 Task: Add Checklist CL0005 to Card Card0005 in Board Board0002 in Development in Trello
Action: Mouse moved to (566, 52)
Screenshot: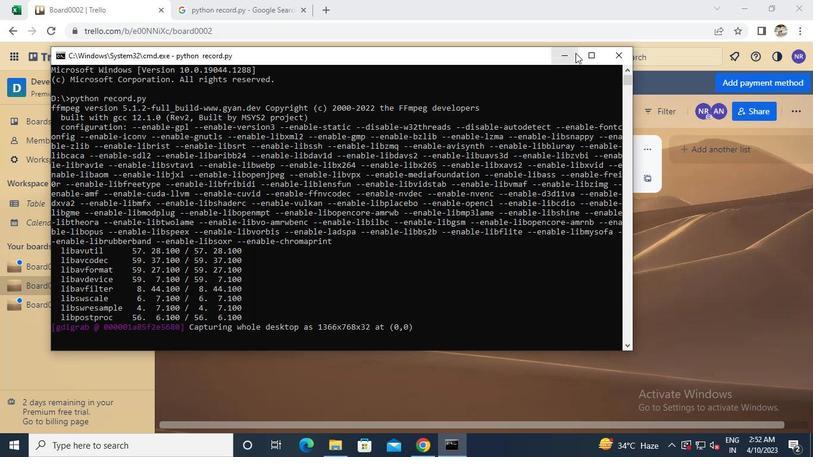 
Action: Mouse pressed left at (566, 52)
Screenshot: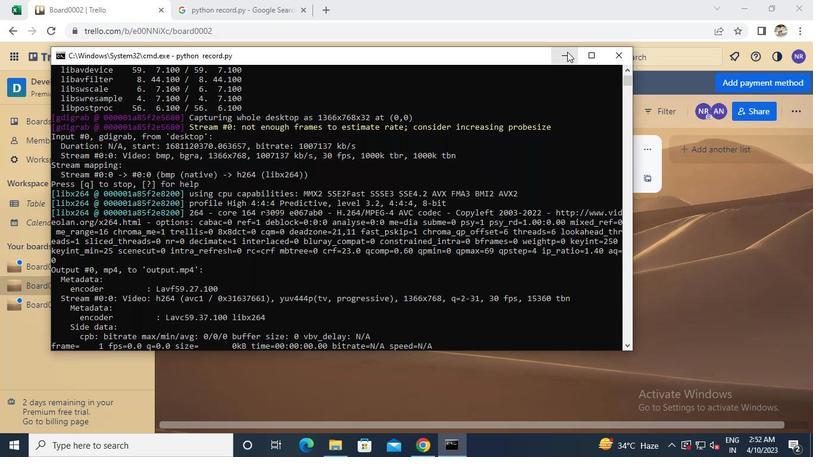 
Action: Mouse moved to (243, 170)
Screenshot: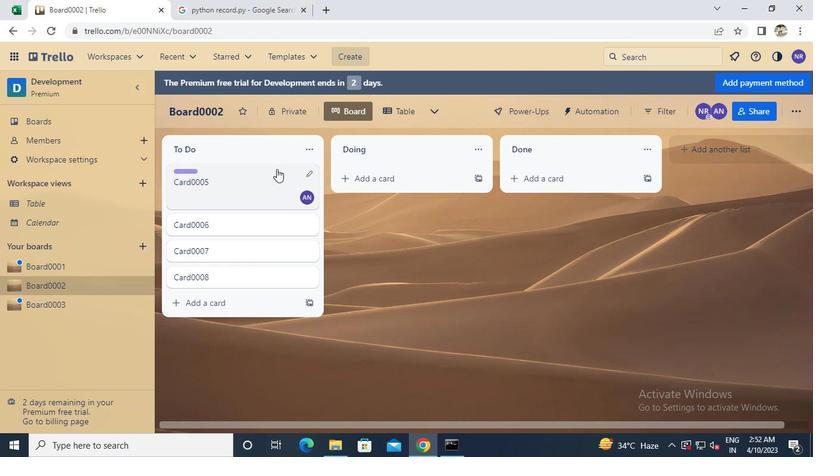 
Action: Mouse pressed left at (243, 170)
Screenshot: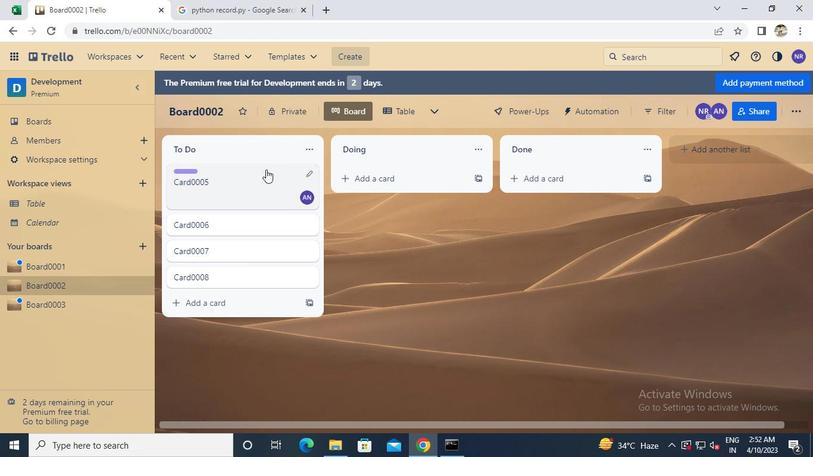 
Action: Mouse moved to (552, 241)
Screenshot: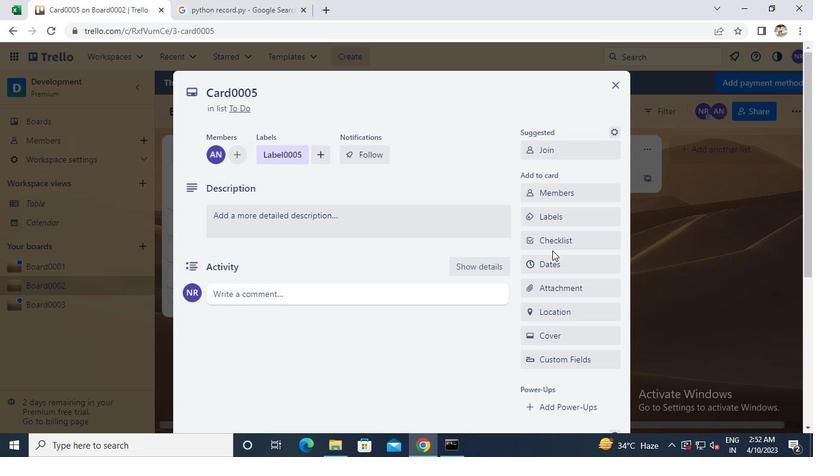 
Action: Mouse pressed left at (552, 241)
Screenshot: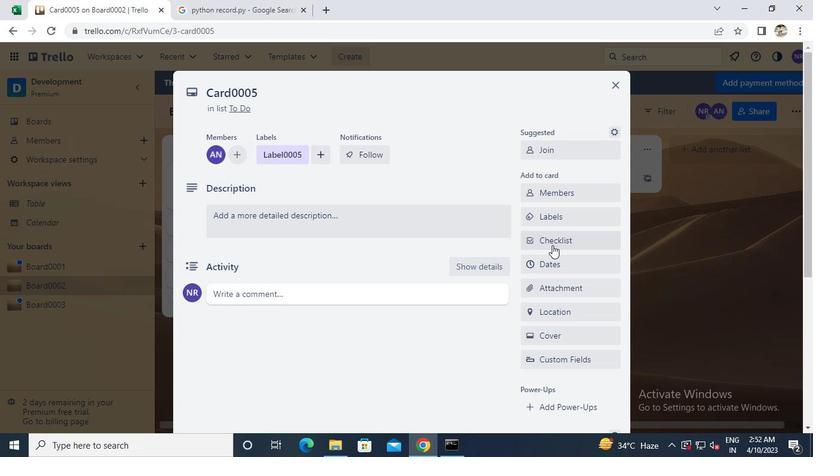 
Action: Keyboard Key.caps_lock
Screenshot: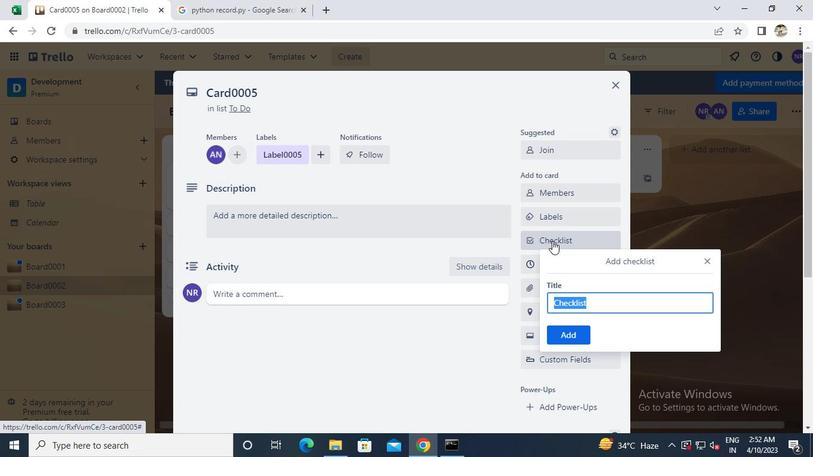 
Action: Keyboard c
Screenshot: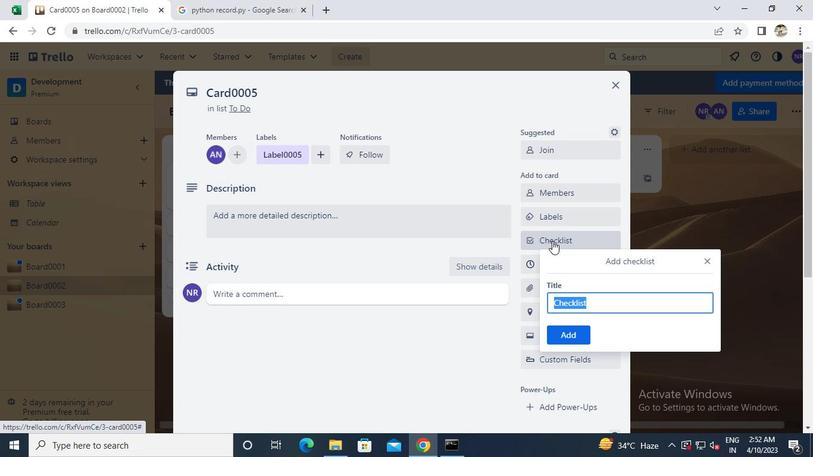 
Action: Keyboard l
Screenshot: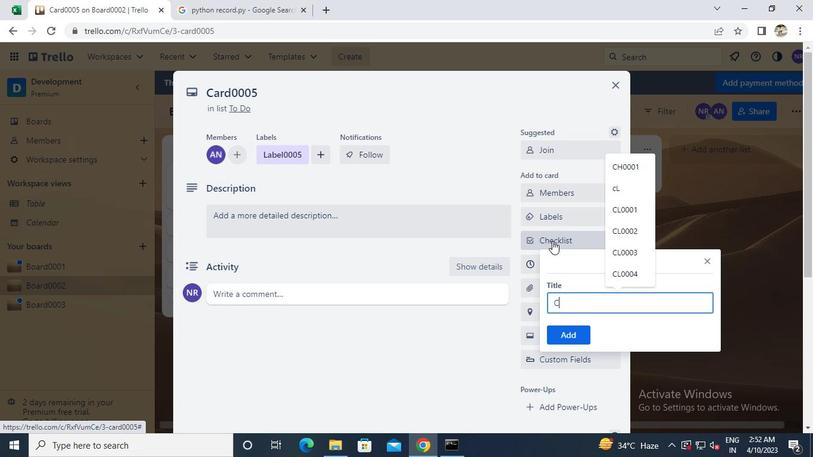 
Action: Keyboard 0
Screenshot: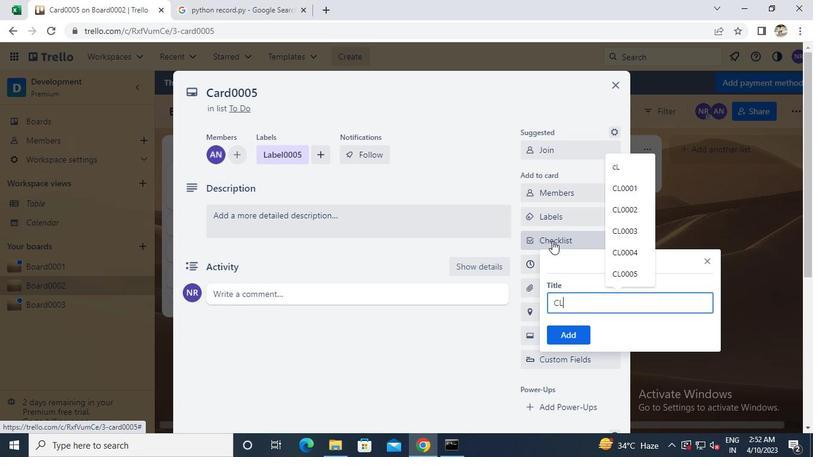 
Action: Keyboard 0
Screenshot: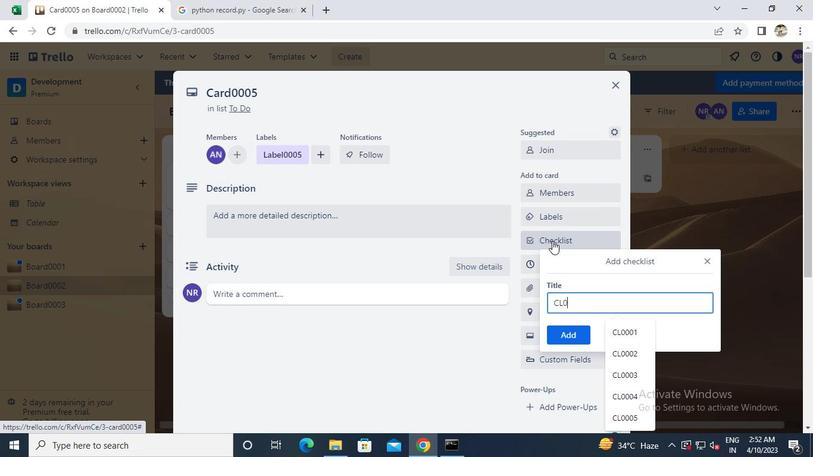 
Action: Keyboard 0
Screenshot: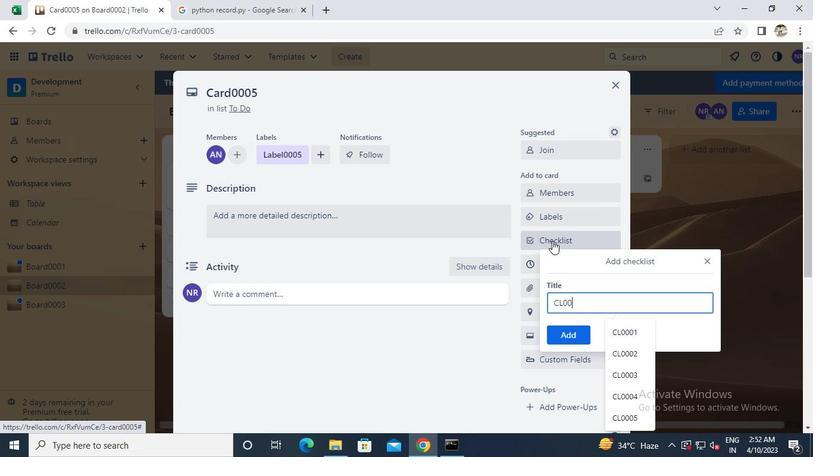 
Action: Keyboard 5
Screenshot: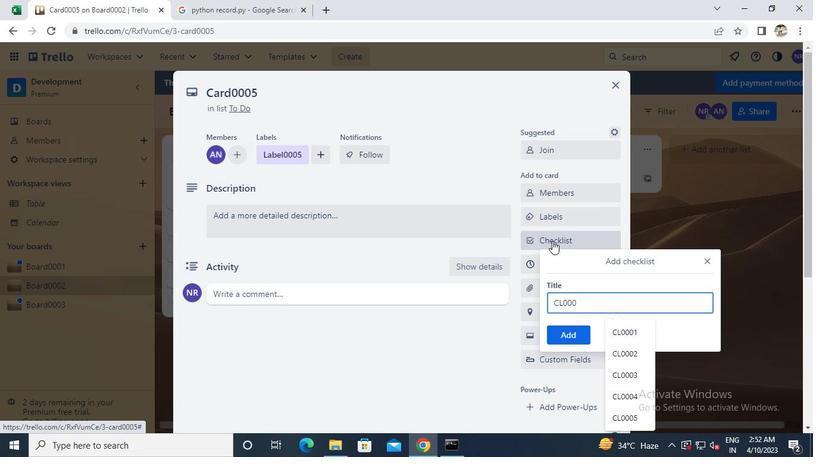 
Action: Mouse moved to (560, 332)
Screenshot: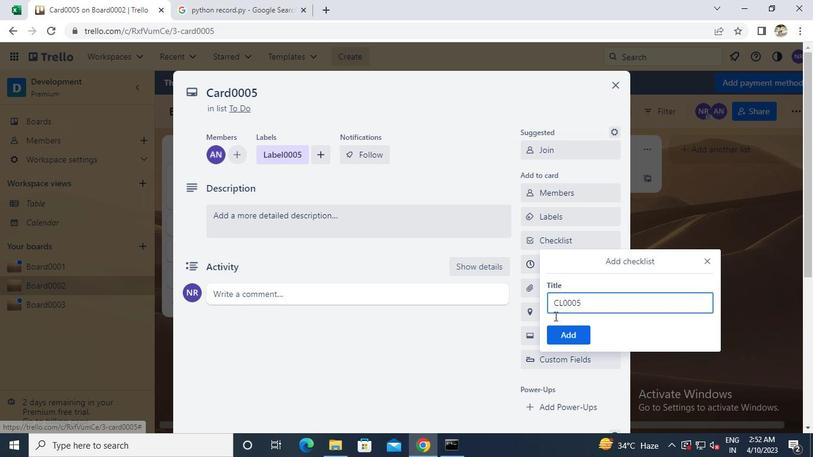 
Action: Mouse pressed left at (560, 332)
Screenshot: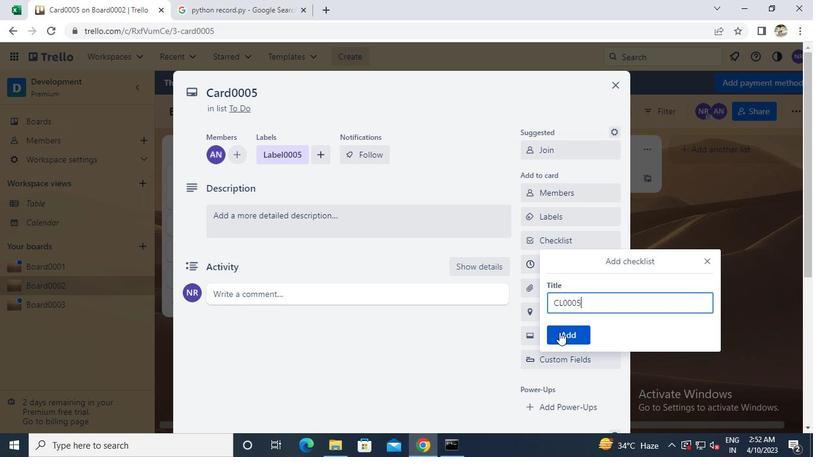 
Action: Mouse moved to (613, 85)
Screenshot: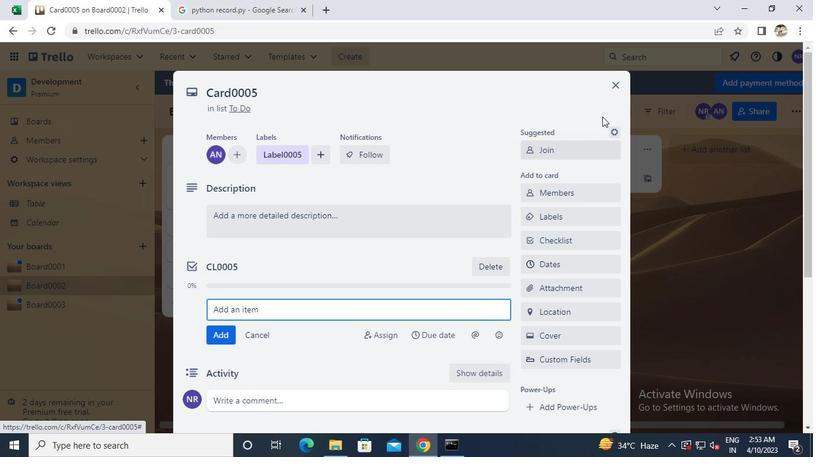 
Action: Mouse pressed left at (613, 85)
Screenshot: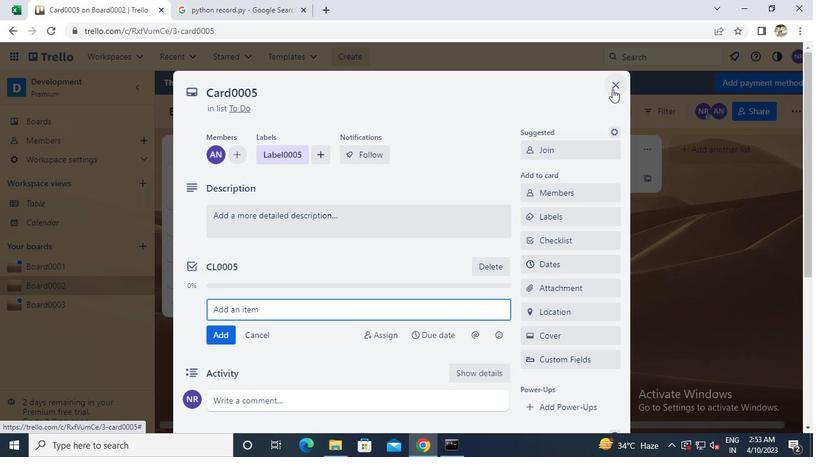 
Action: Mouse moved to (451, 442)
Screenshot: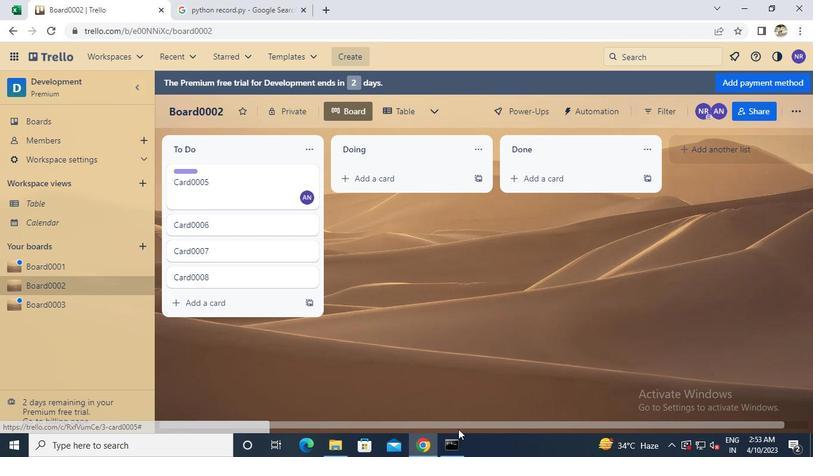 
Action: Mouse pressed left at (451, 442)
Screenshot: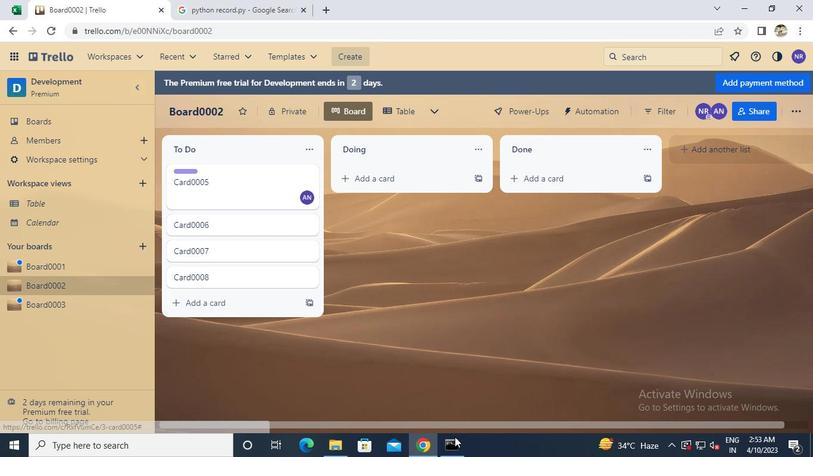 
Action: Mouse moved to (616, 56)
Screenshot: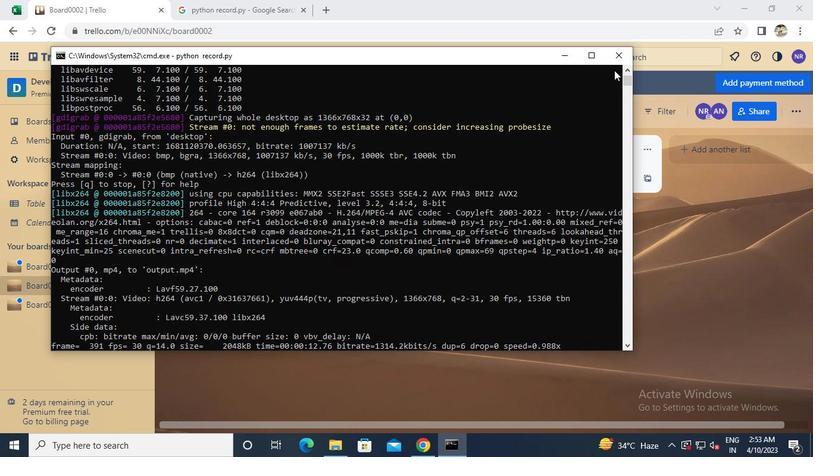 
Action: Mouse pressed left at (616, 56)
Screenshot: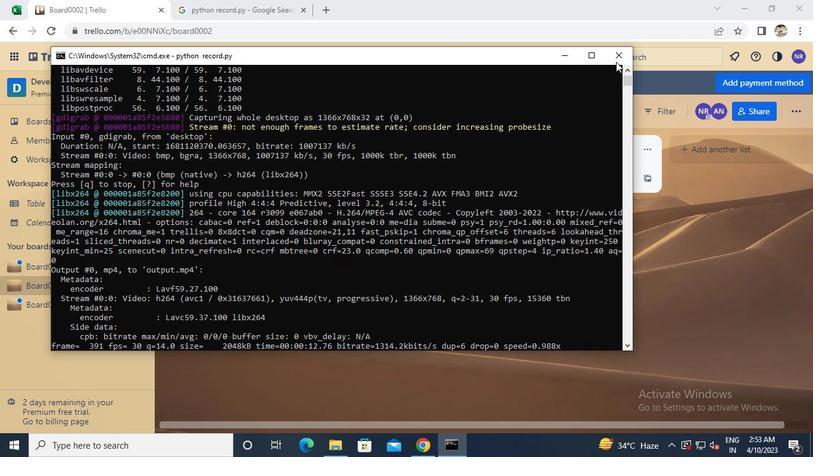 
